 Task: Find restaurants with a 2.5+ rating.
Action: Mouse moved to (416, 115)
Screenshot: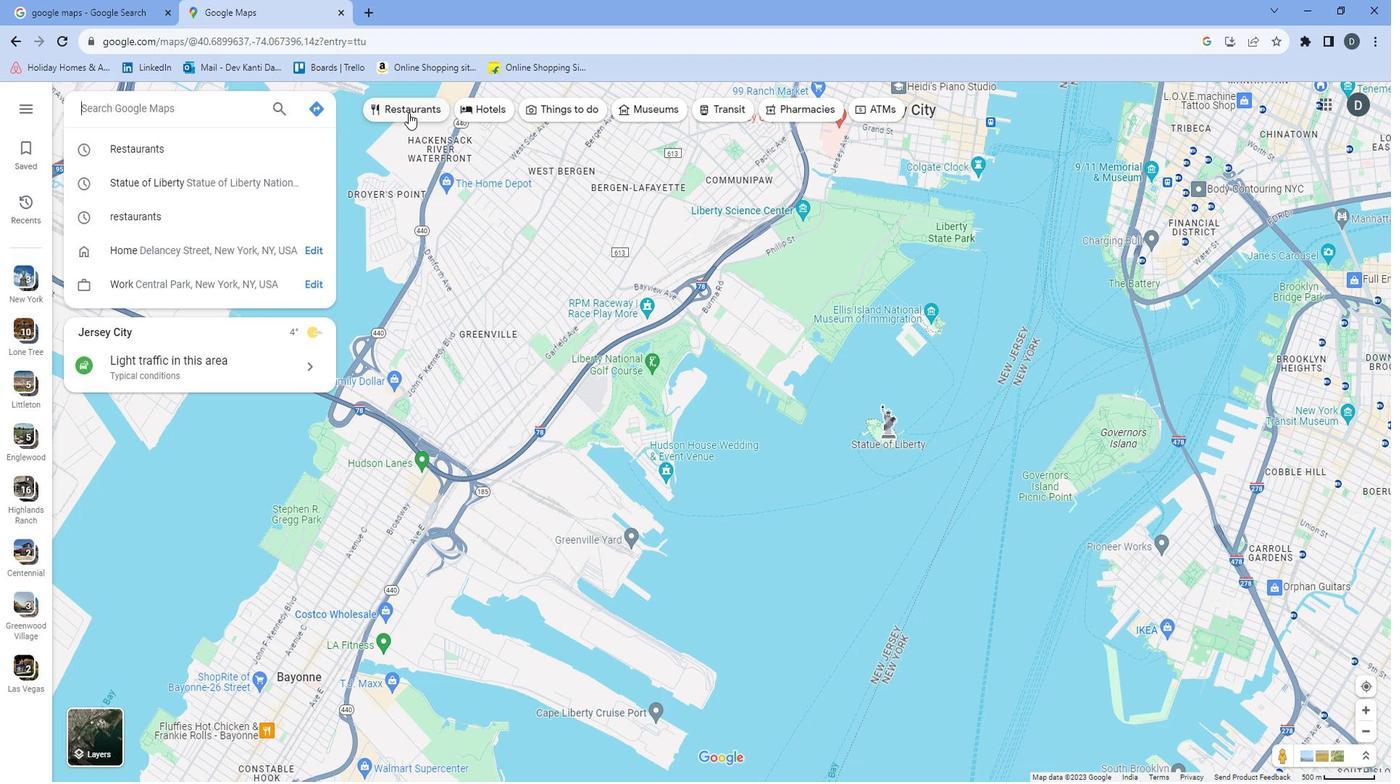 
Action: Mouse pressed left at (416, 115)
Screenshot: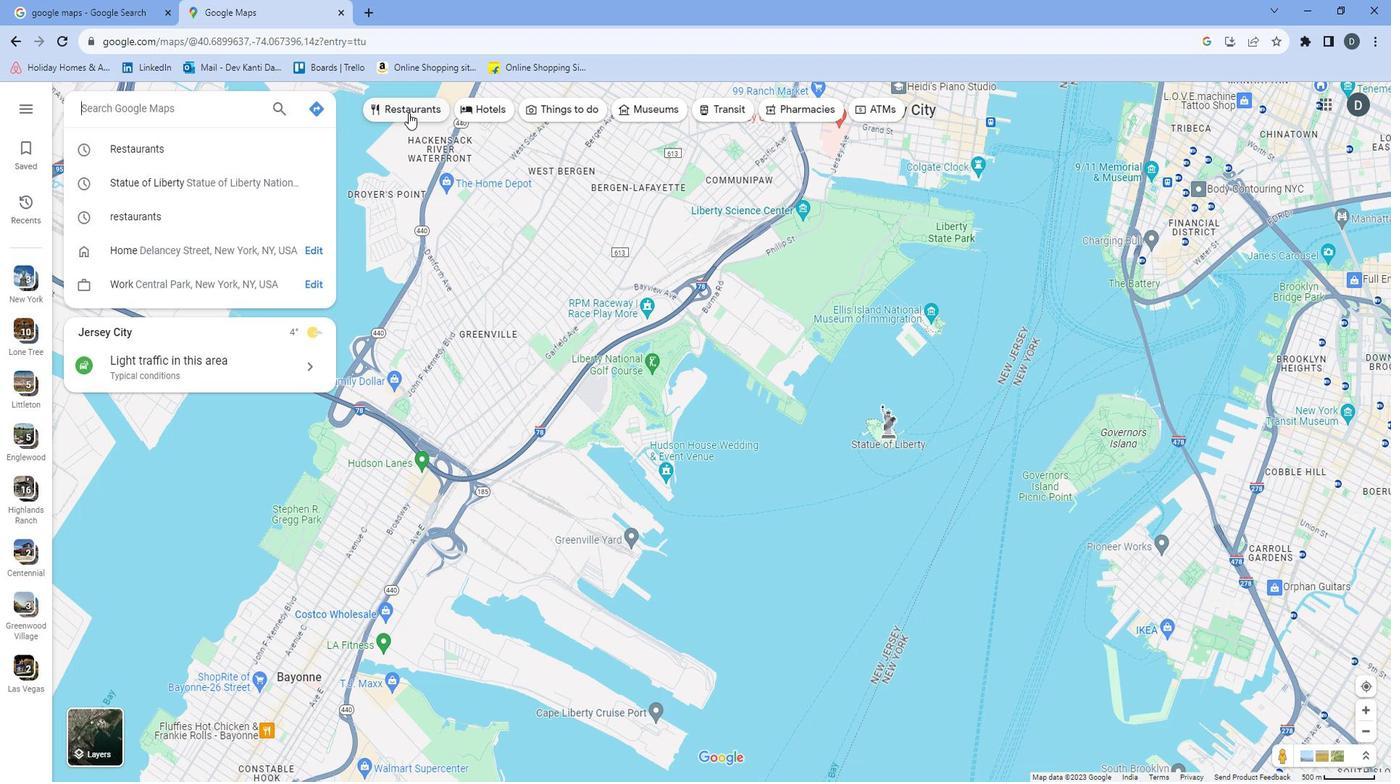 
Action: Mouse moved to (494, 110)
Screenshot: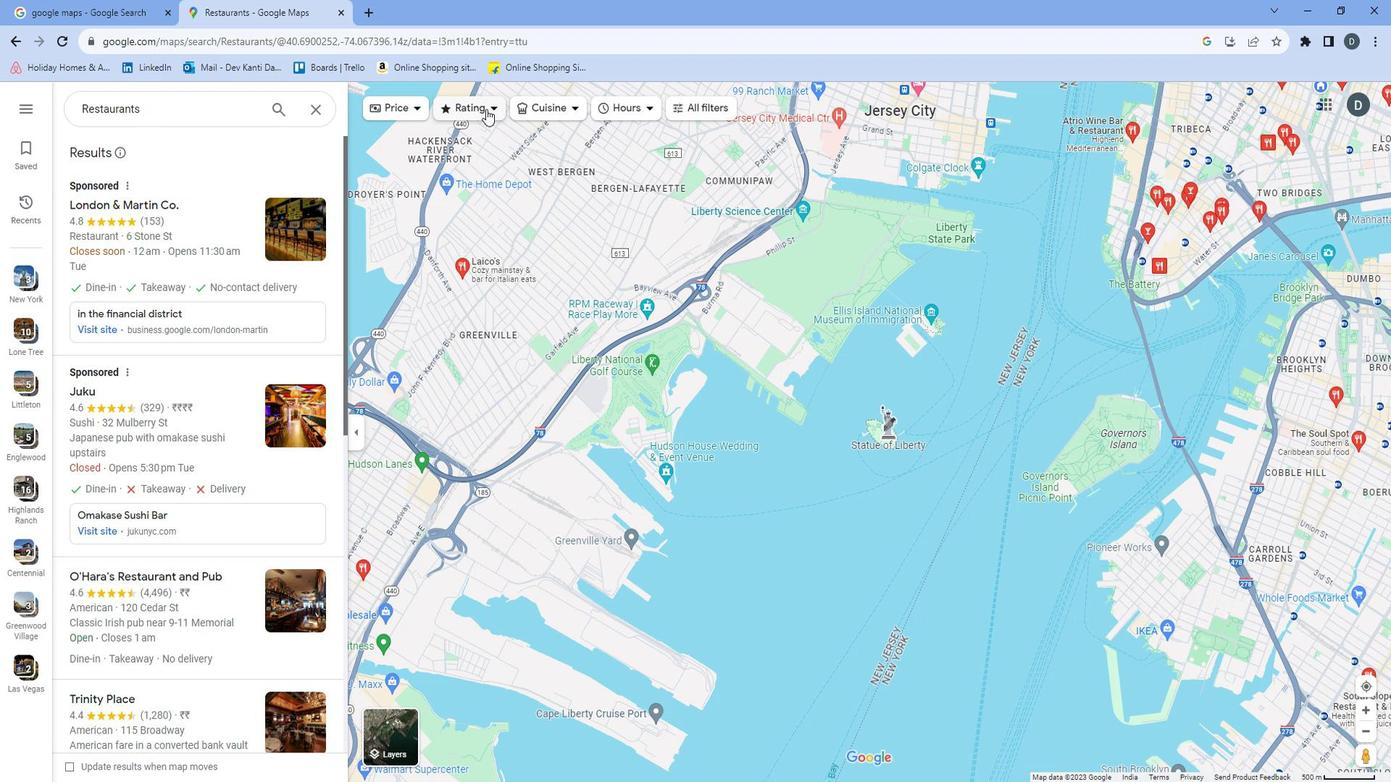 
Action: Mouse pressed left at (494, 110)
Screenshot: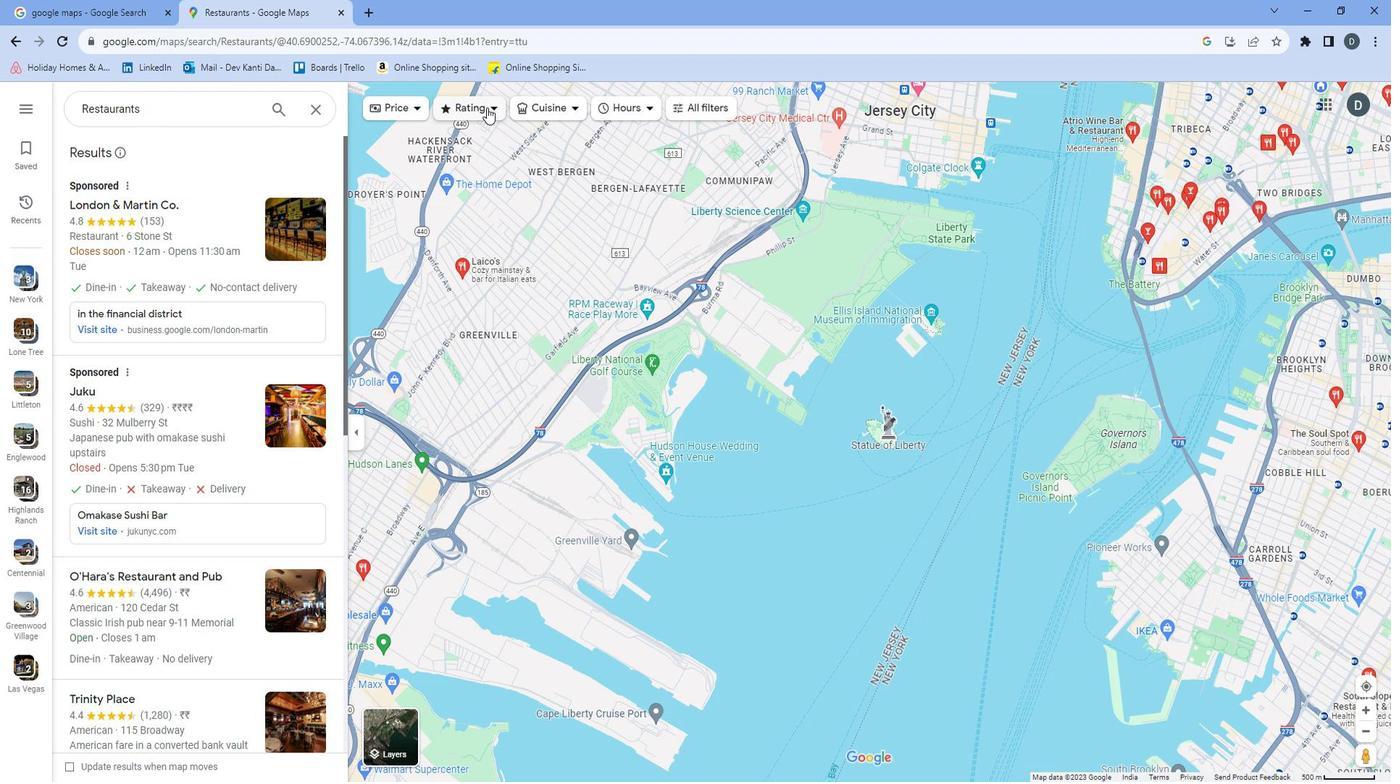 
Action: Mouse moved to (492, 193)
Screenshot: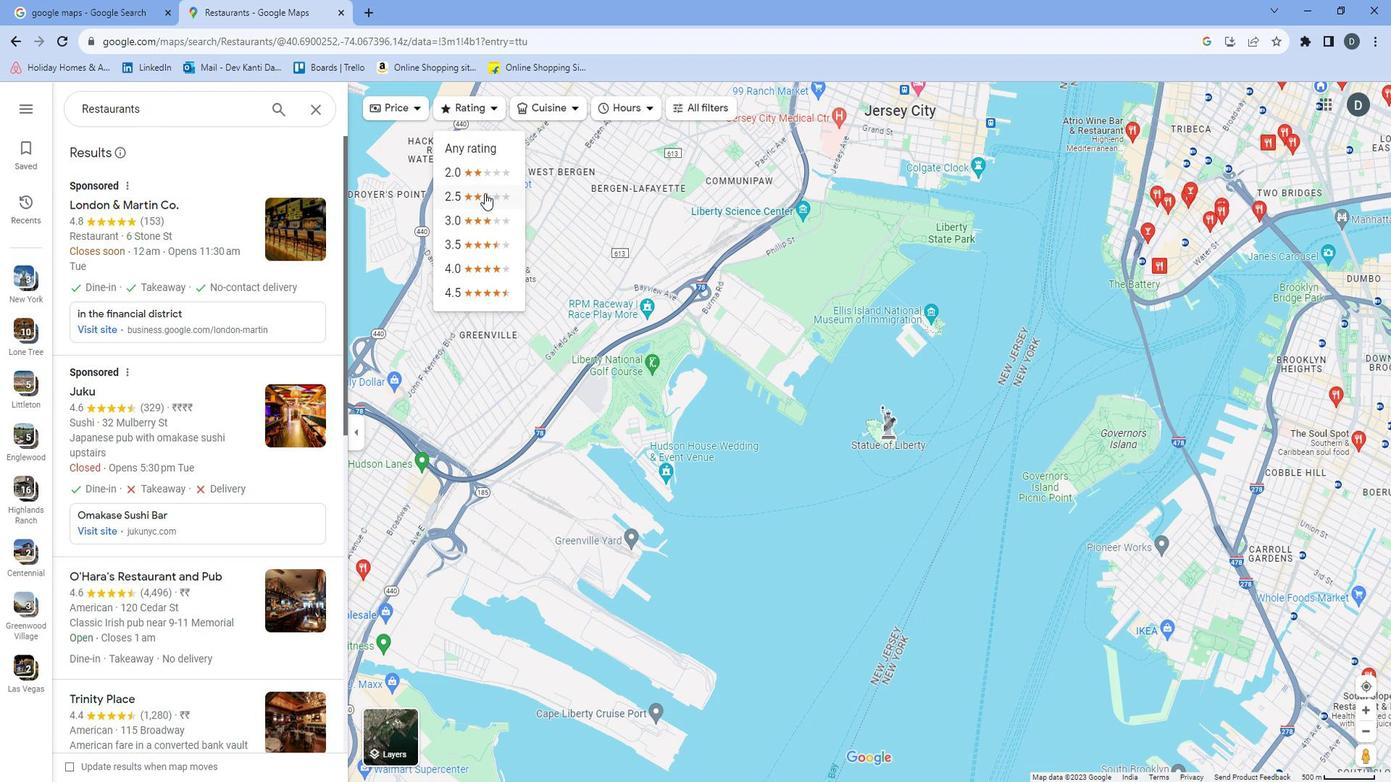 
Action: Mouse pressed left at (492, 193)
Screenshot: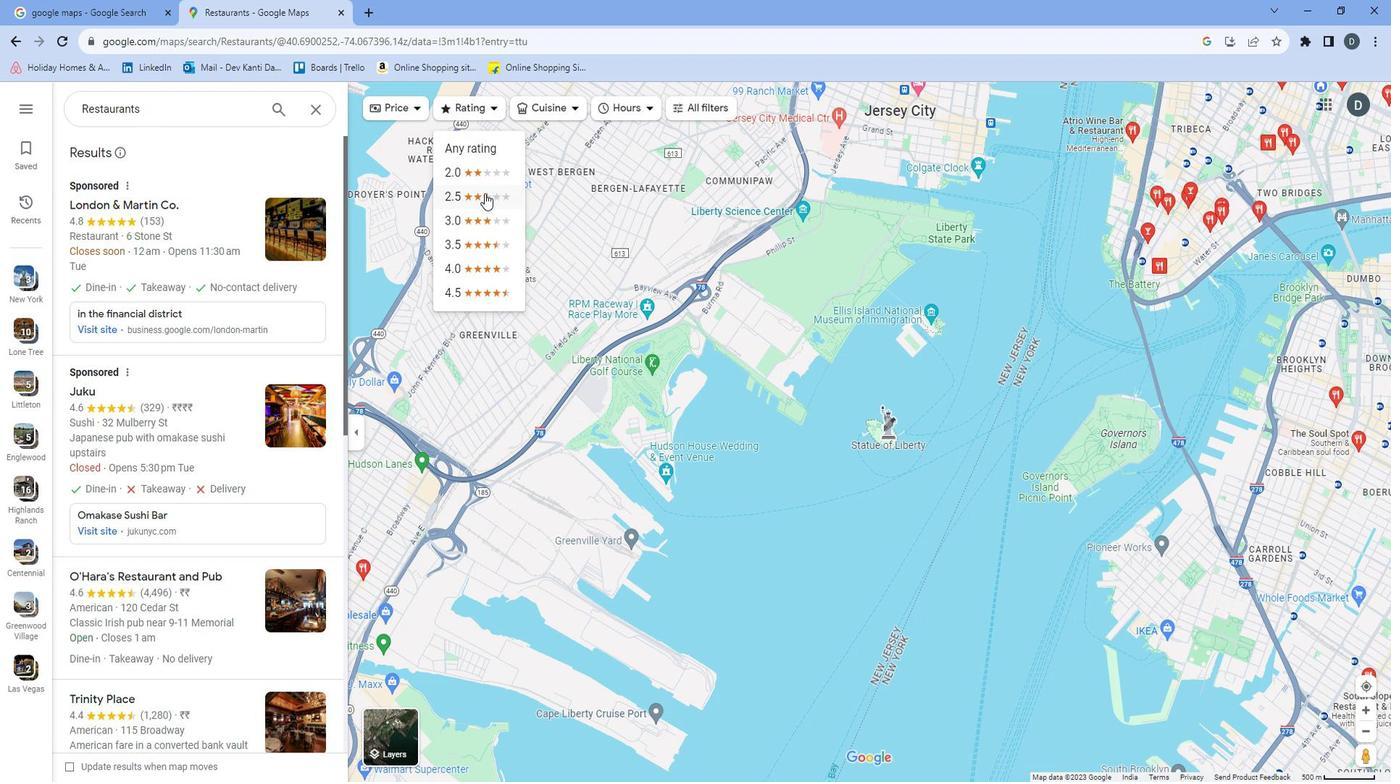 
Action: Mouse moved to (595, 220)
Screenshot: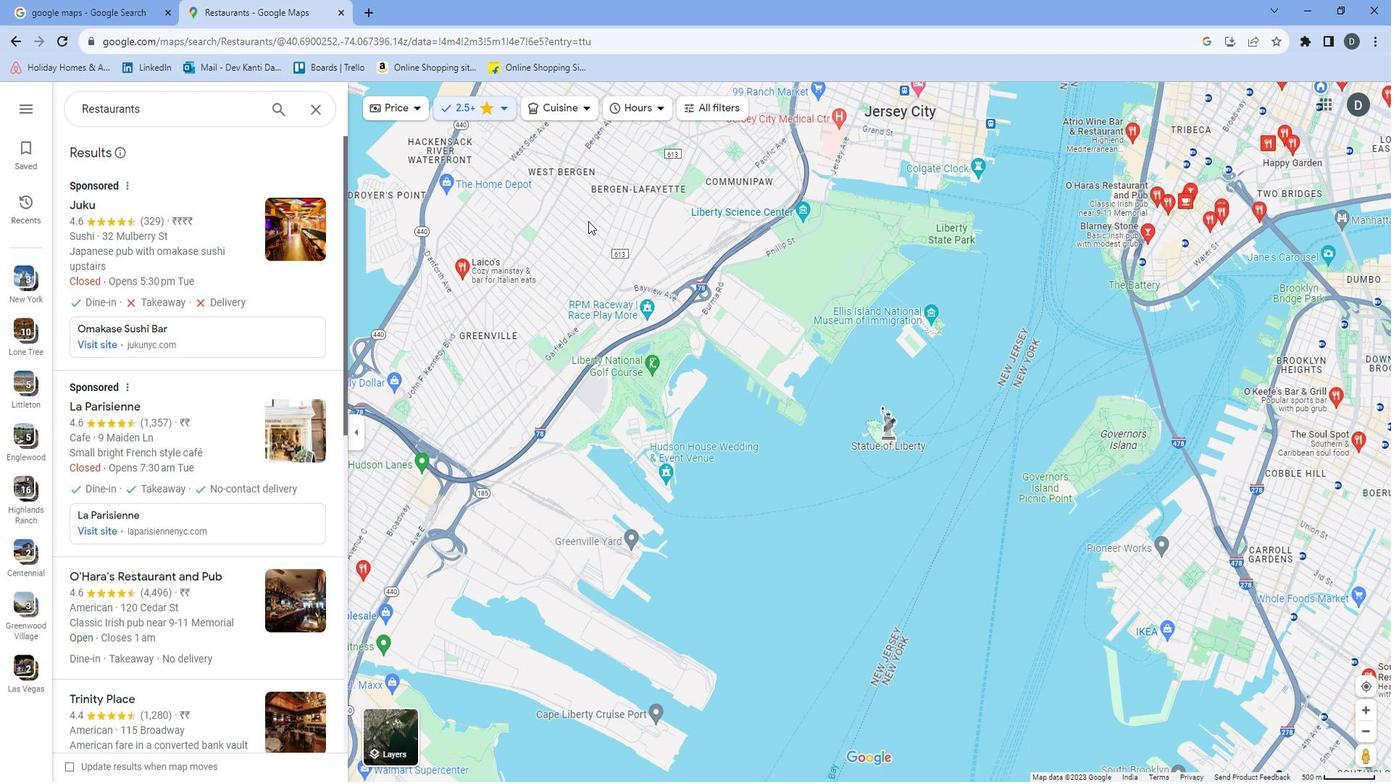 
